 Task: Add the task  Create a new online platform for car rental services to the section Code Rush in the project AgileNexus and add a Due Date to the respective task as 2023/12/15
Action: Mouse moved to (90, 275)
Screenshot: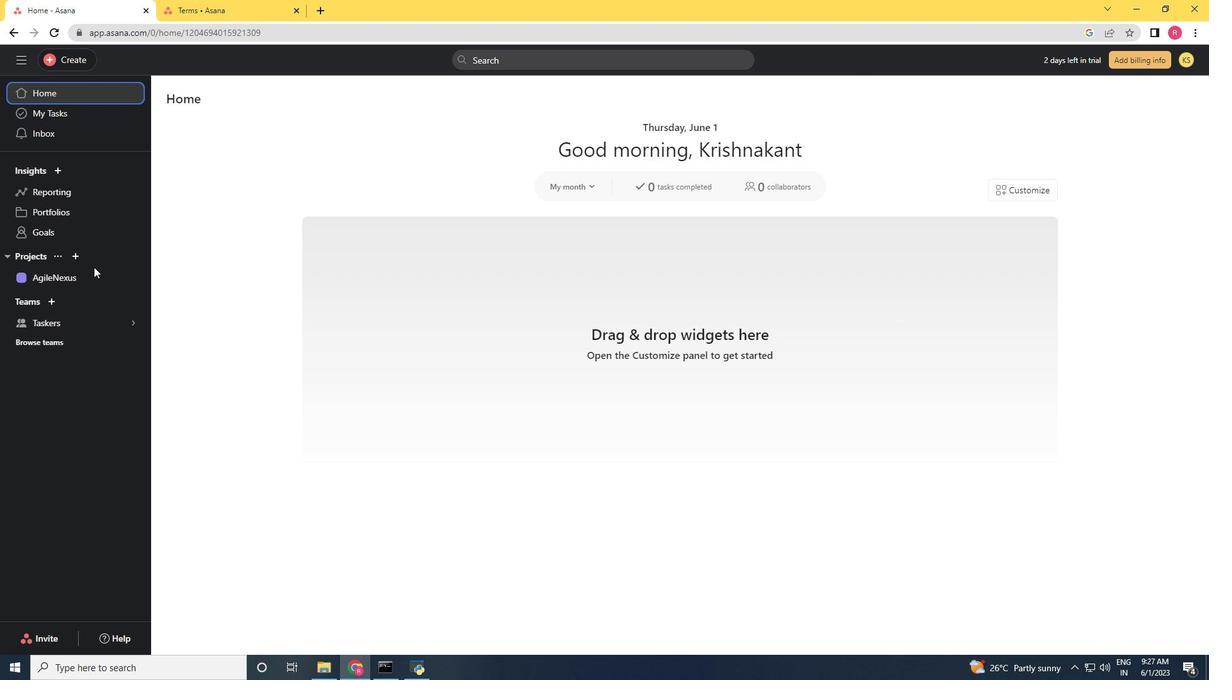 
Action: Mouse pressed left at (90, 275)
Screenshot: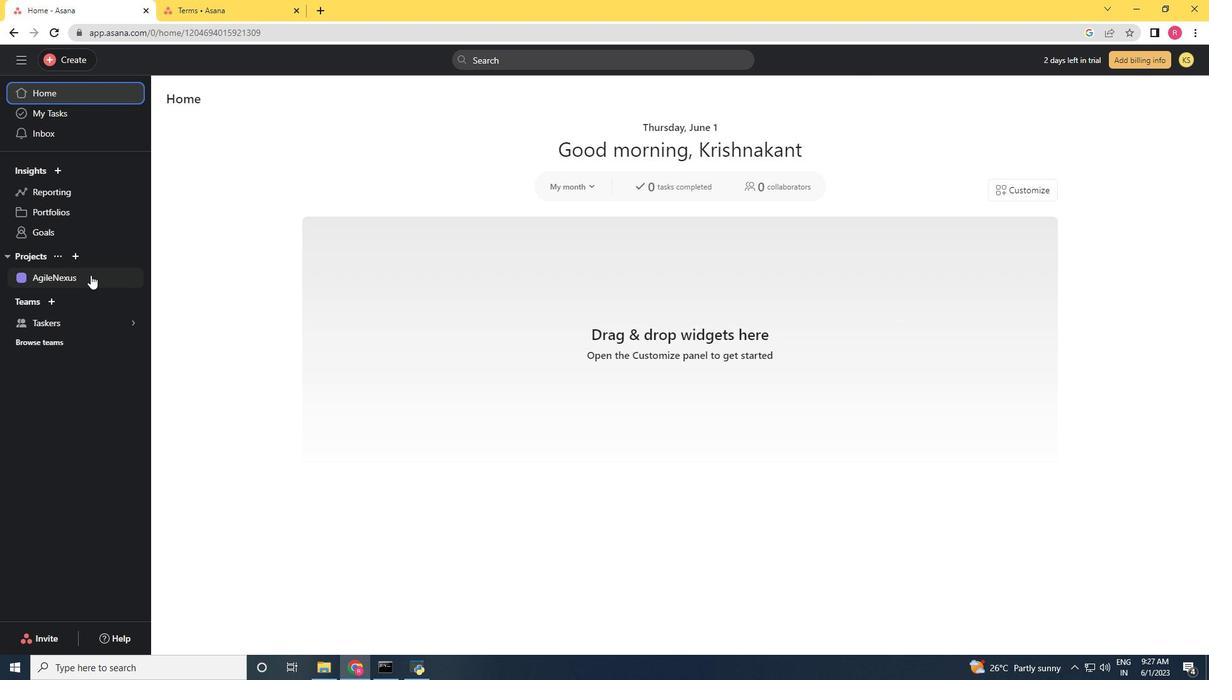 
Action: Mouse moved to (587, 474)
Screenshot: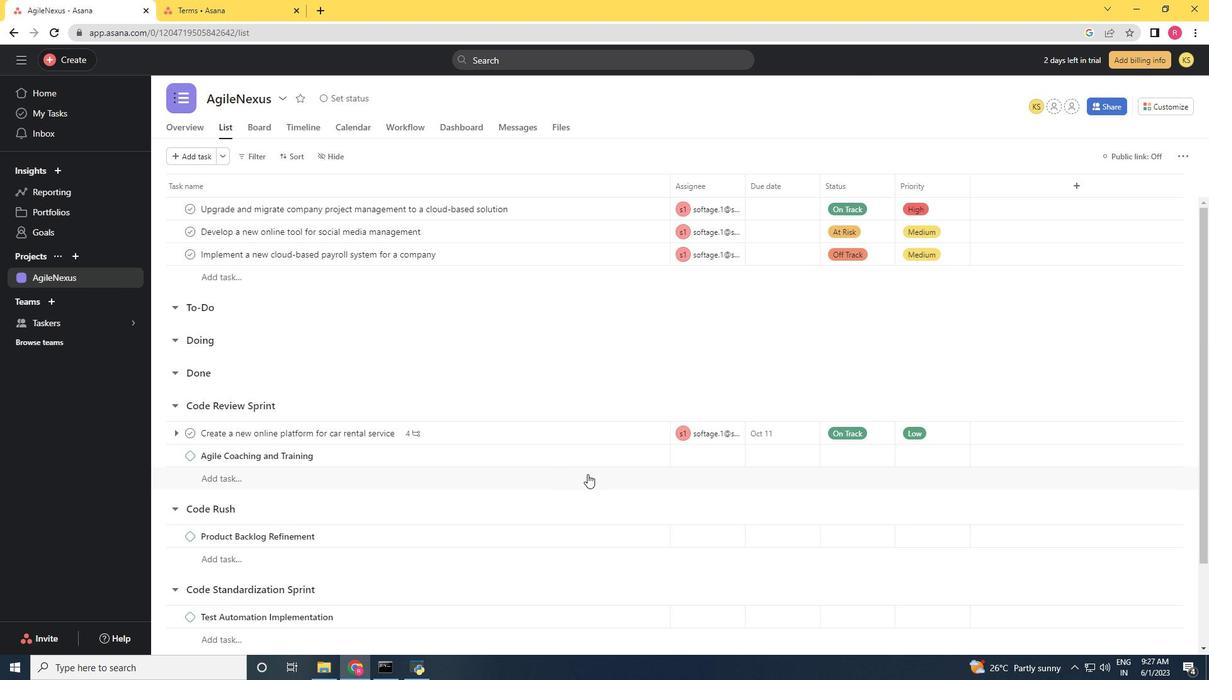 
Action: Mouse scrolled (587, 473) with delta (0, 0)
Screenshot: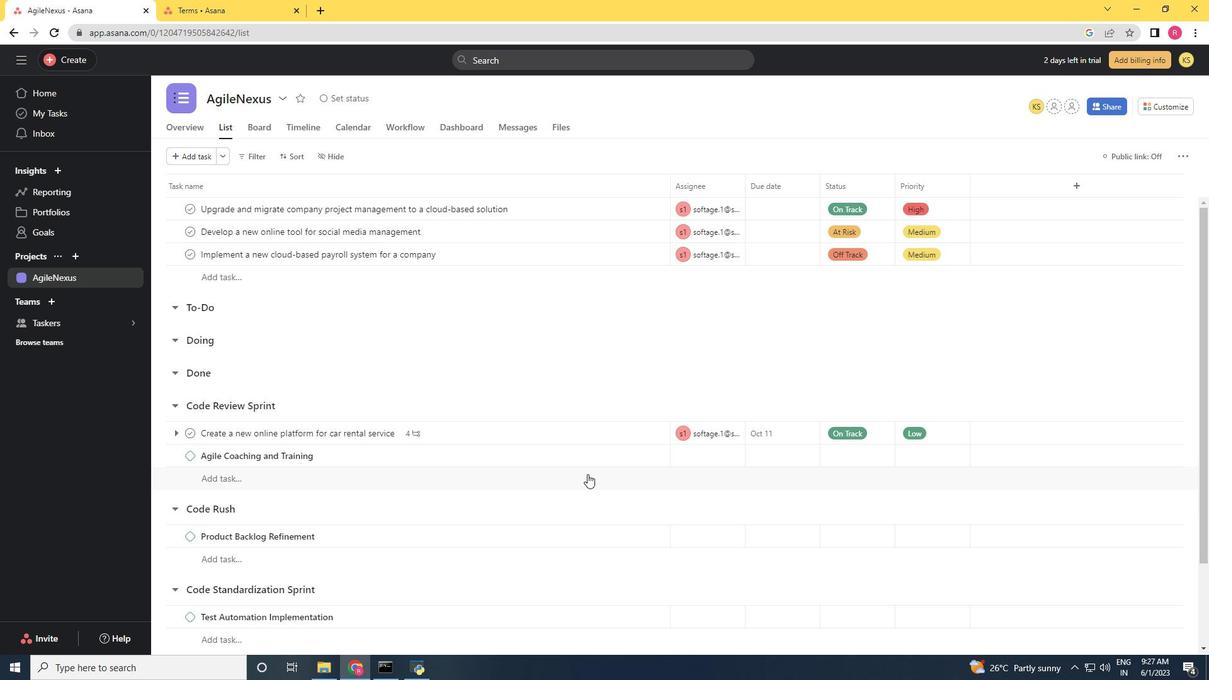 
Action: Mouse moved to (639, 374)
Screenshot: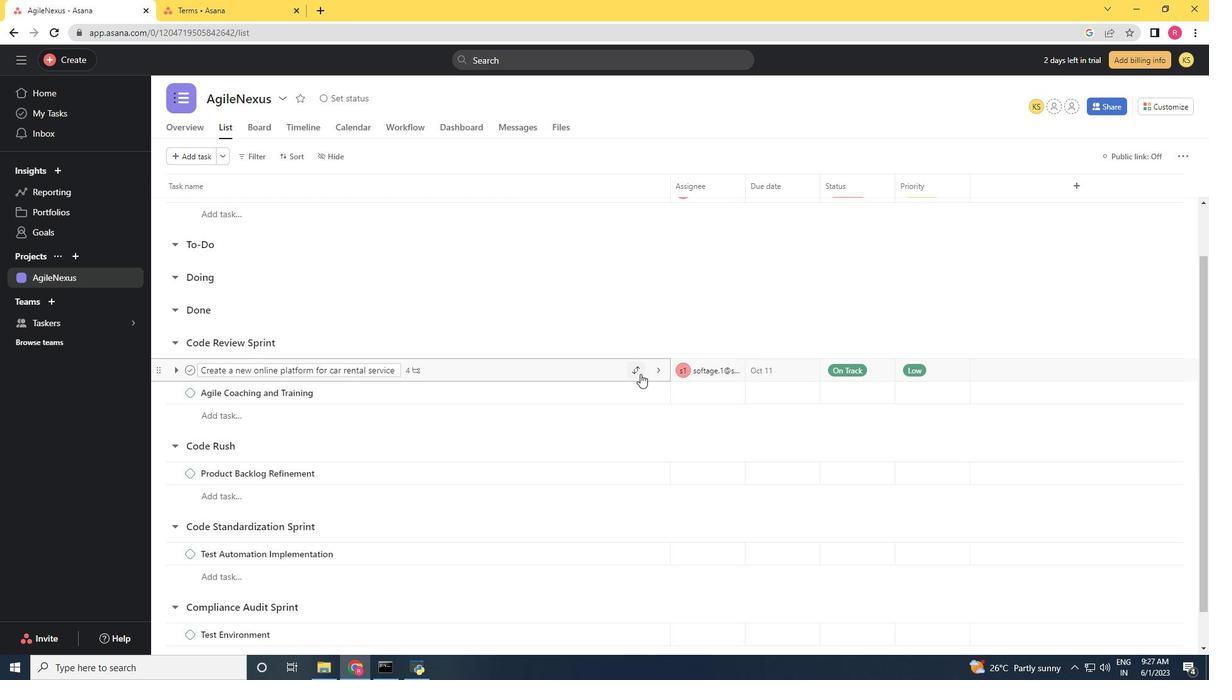 
Action: Mouse pressed left at (639, 374)
Screenshot: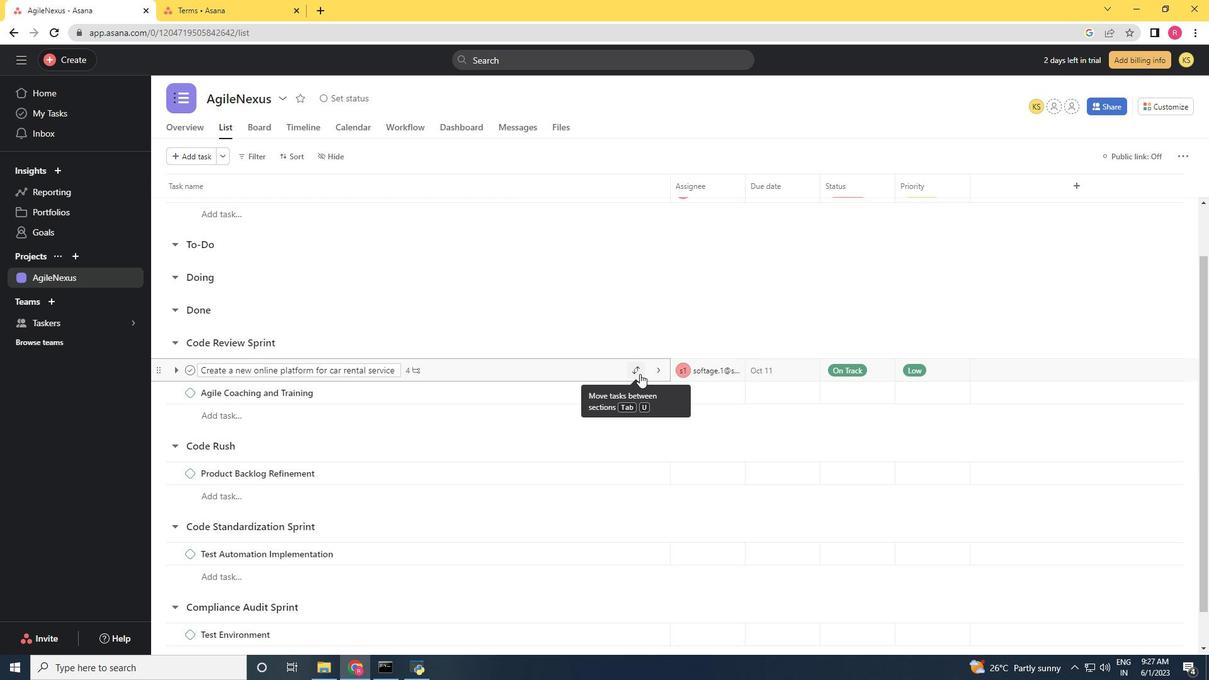 
Action: Mouse moved to (556, 535)
Screenshot: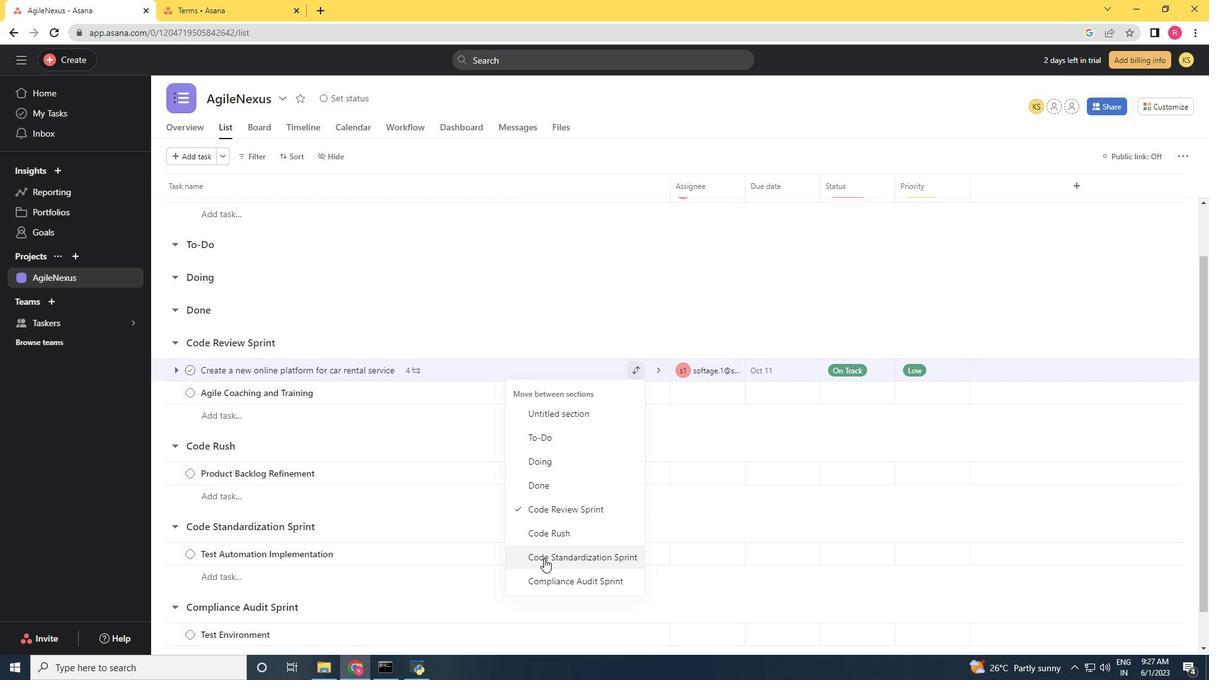 
Action: Mouse pressed left at (556, 535)
Screenshot: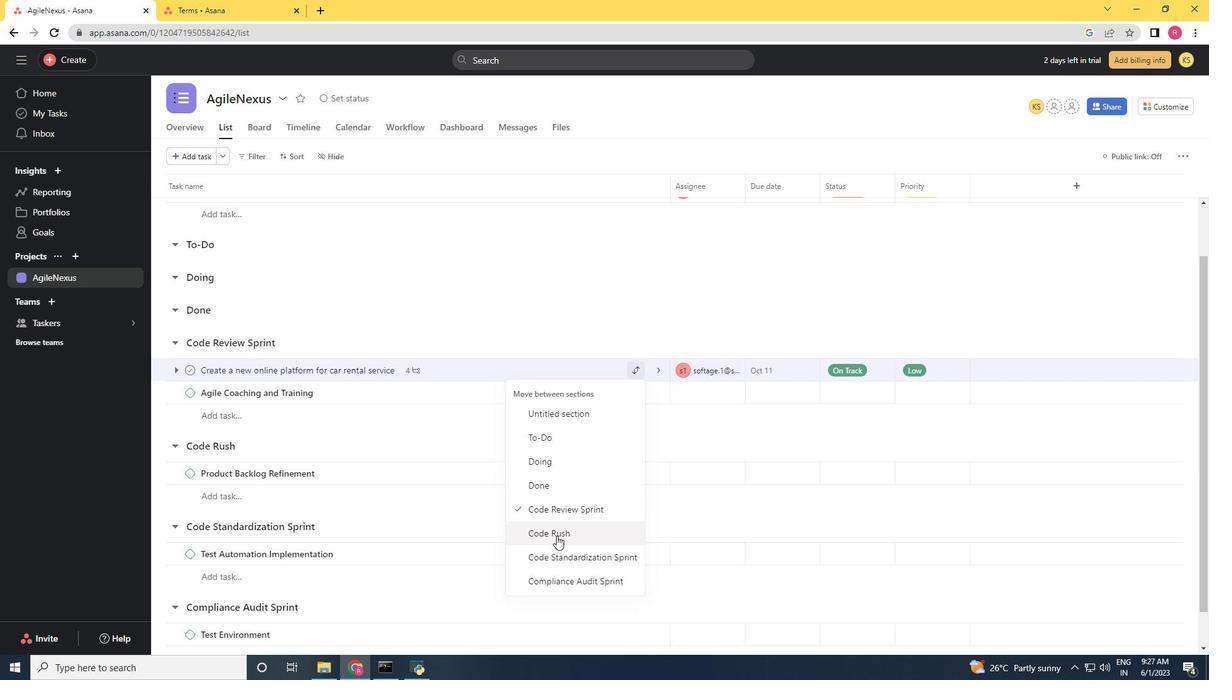 
Action: Mouse moved to (520, 452)
Screenshot: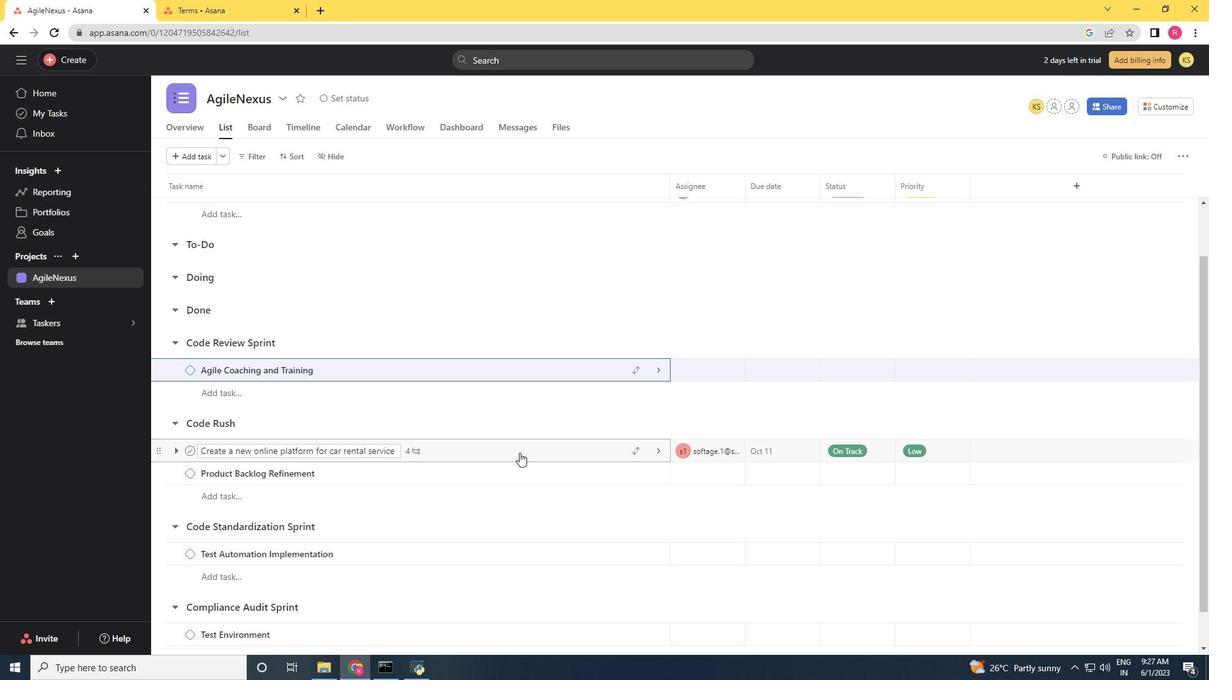 
Action: Mouse pressed left at (520, 452)
Screenshot: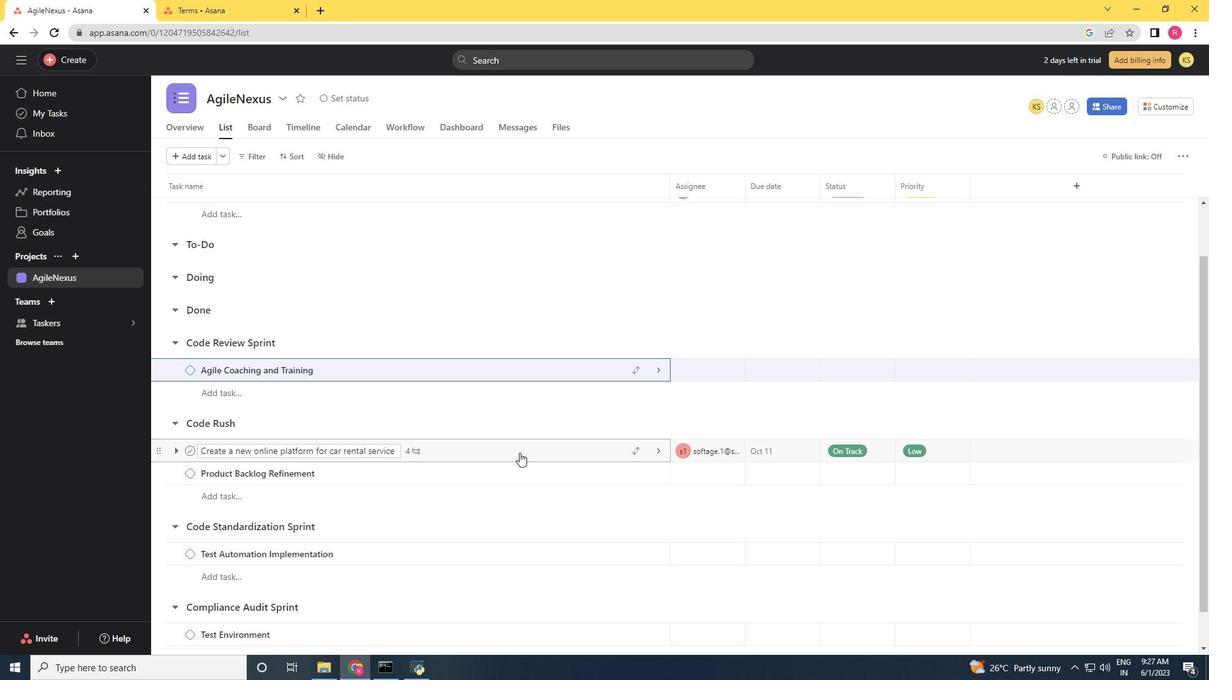 
Action: Mouse moved to (928, 246)
Screenshot: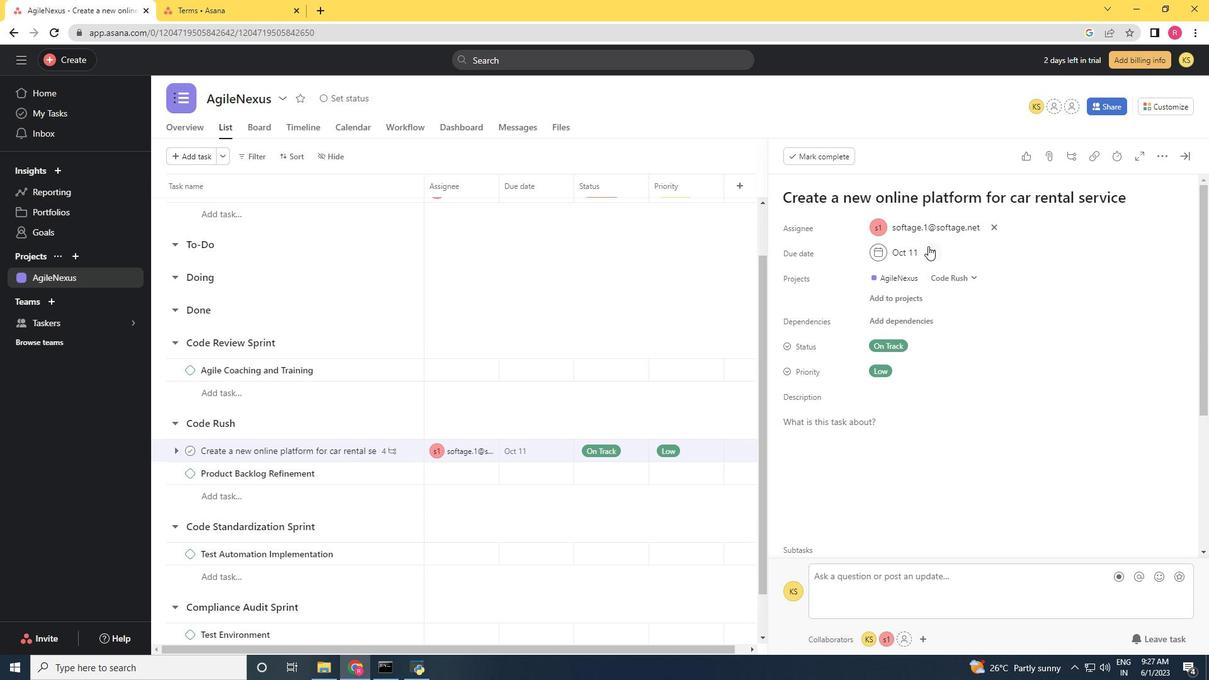 
Action: Mouse pressed left at (928, 246)
Screenshot: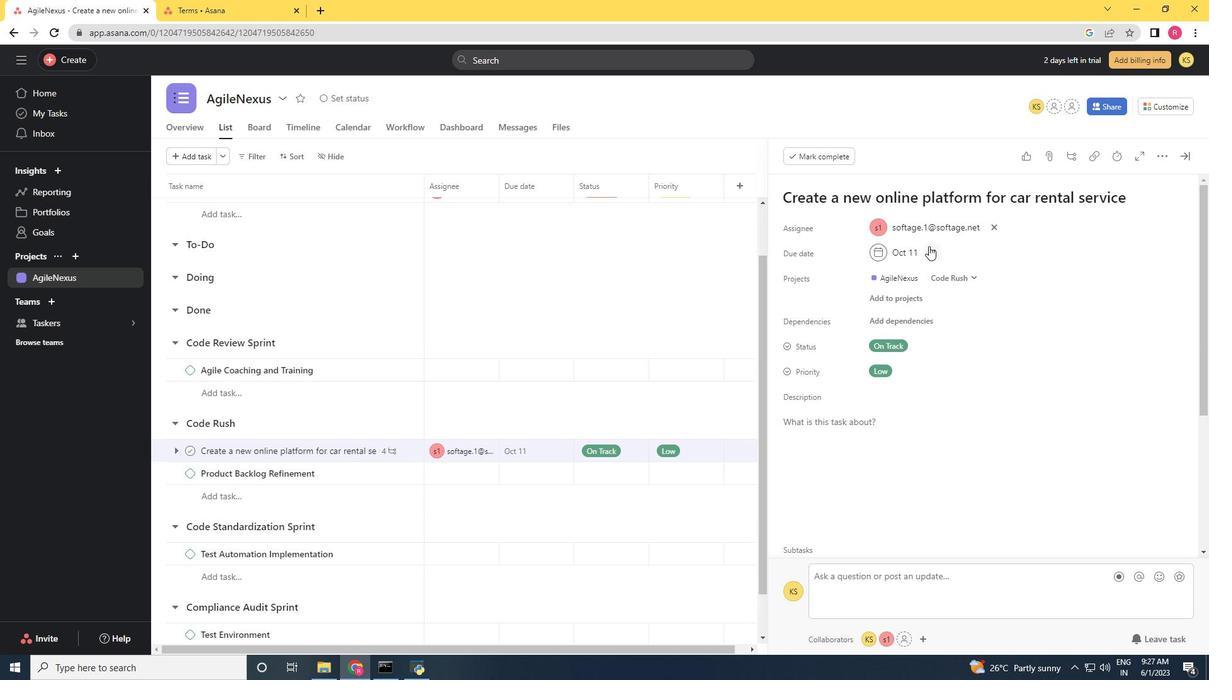 
Action: Mouse moved to (882, 249)
Screenshot: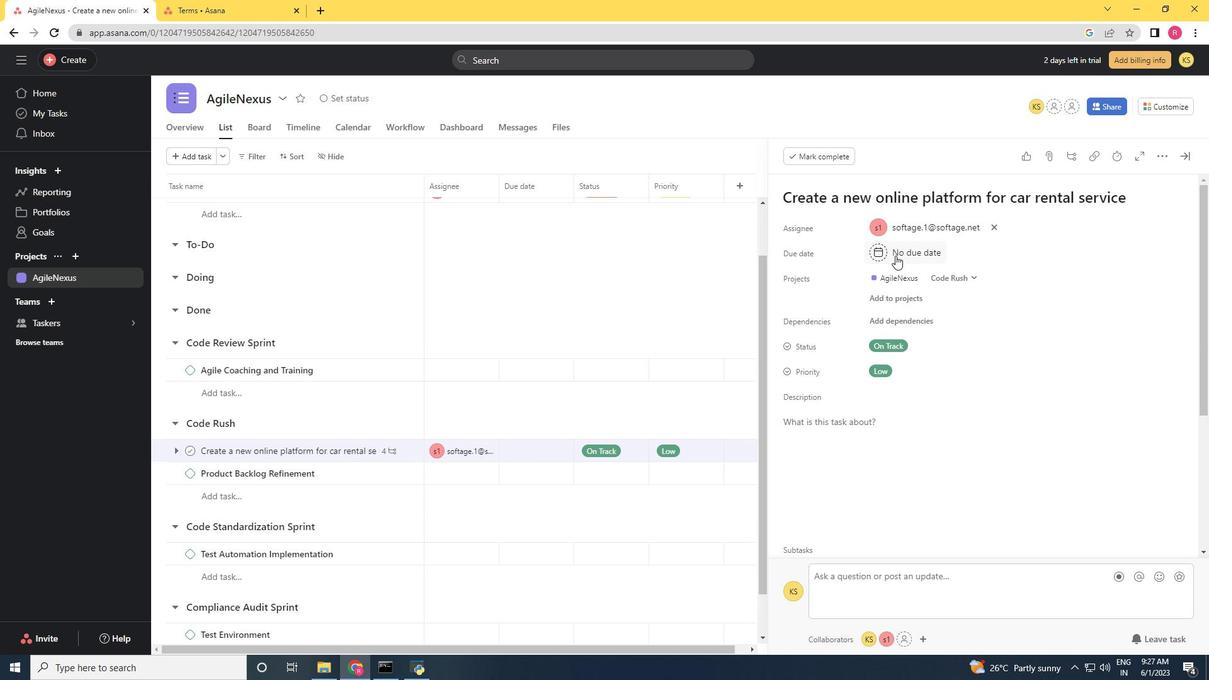 
Action: Mouse pressed left at (882, 249)
Screenshot: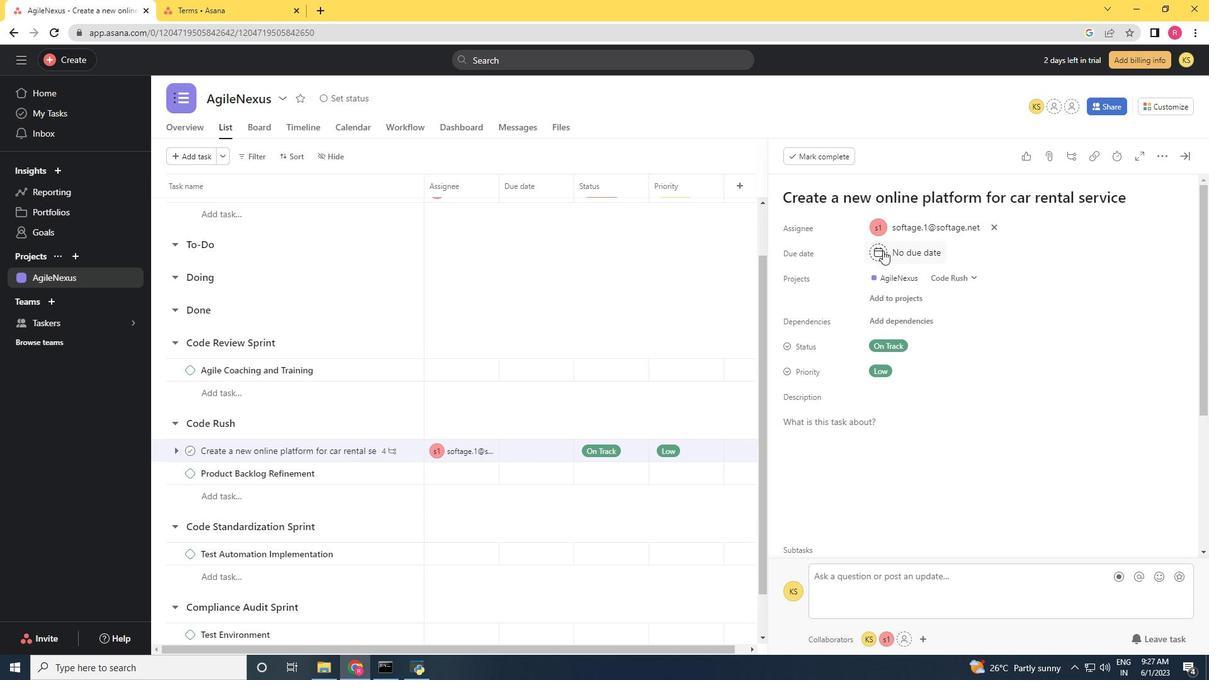 
Action: Mouse moved to (1017, 313)
Screenshot: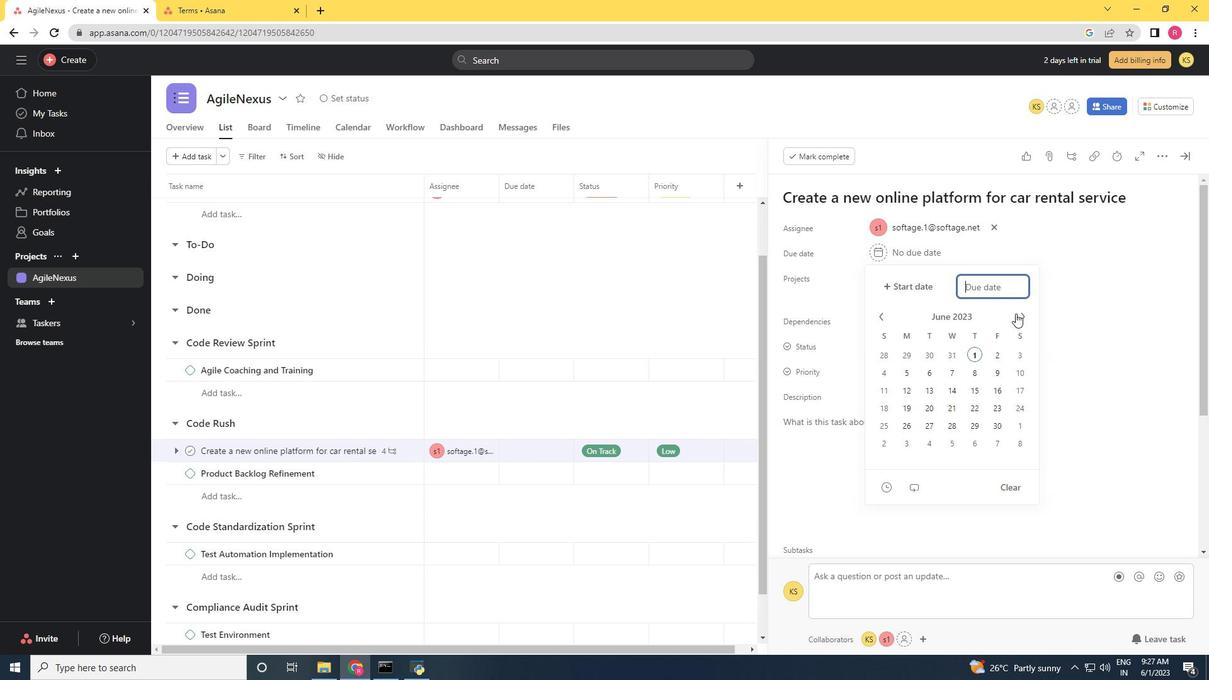 
Action: Mouse pressed left at (1017, 313)
Screenshot: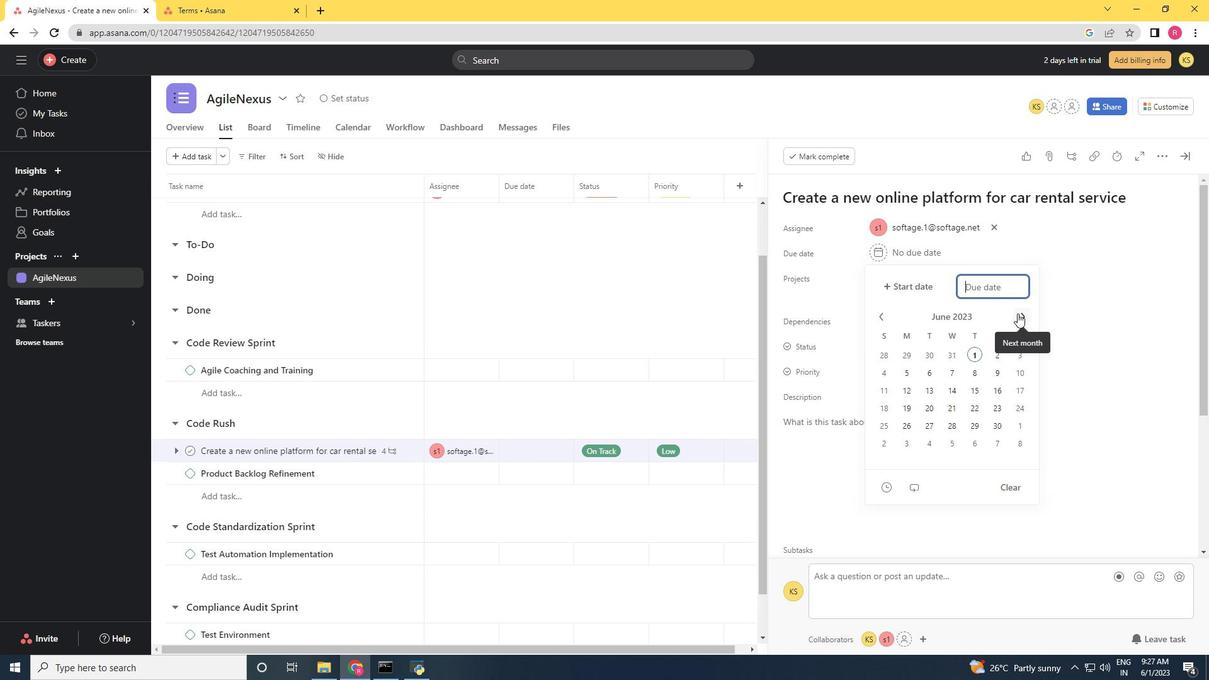 
Action: Mouse pressed left at (1017, 313)
Screenshot: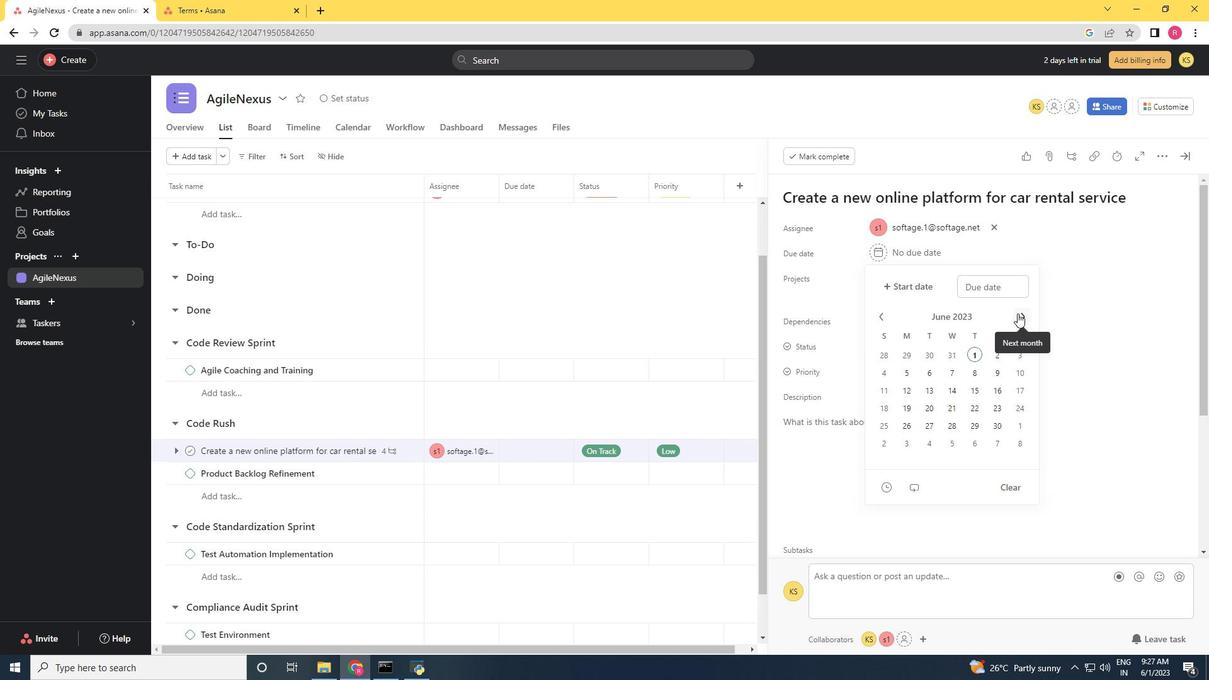 
Action: Mouse pressed left at (1017, 313)
Screenshot: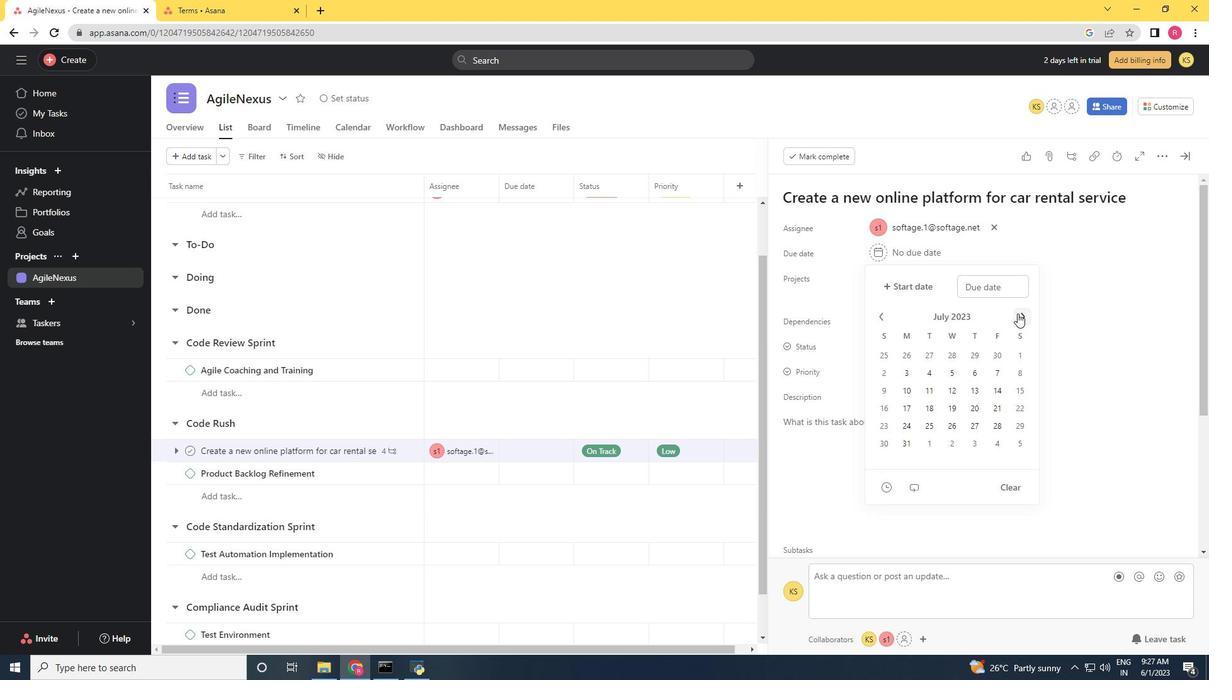 
Action: Mouse pressed left at (1017, 313)
Screenshot: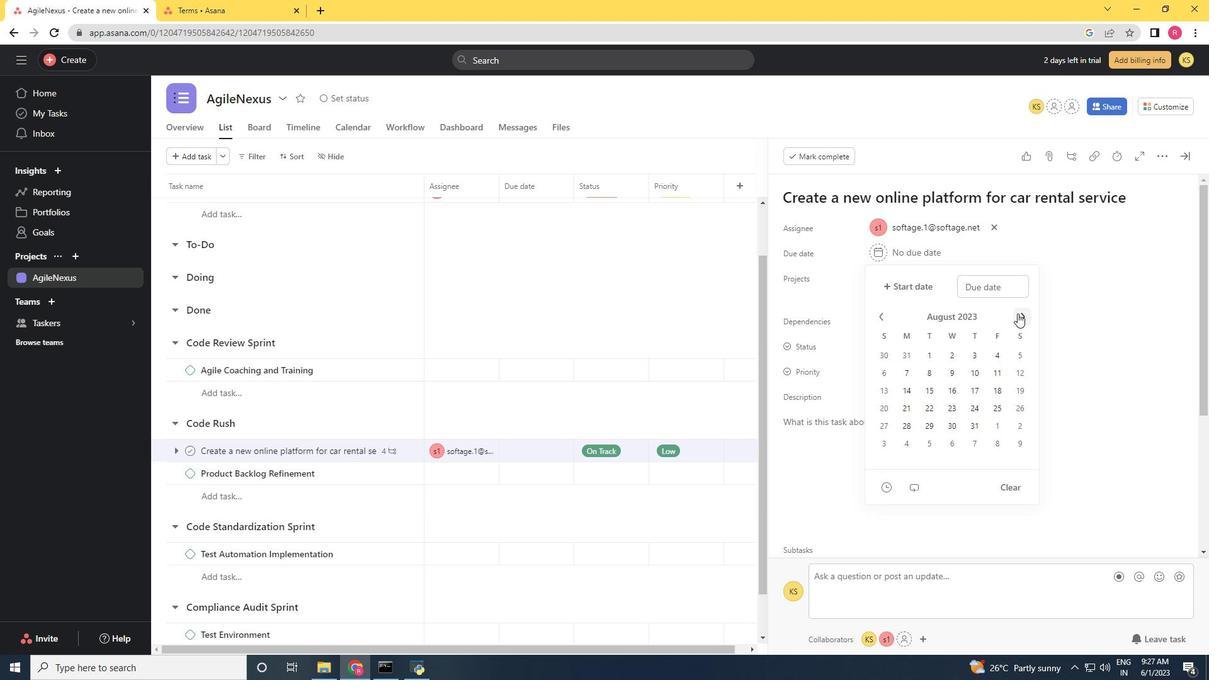 
Action: Mouse pressed left at (1017, 313)
Screenshot: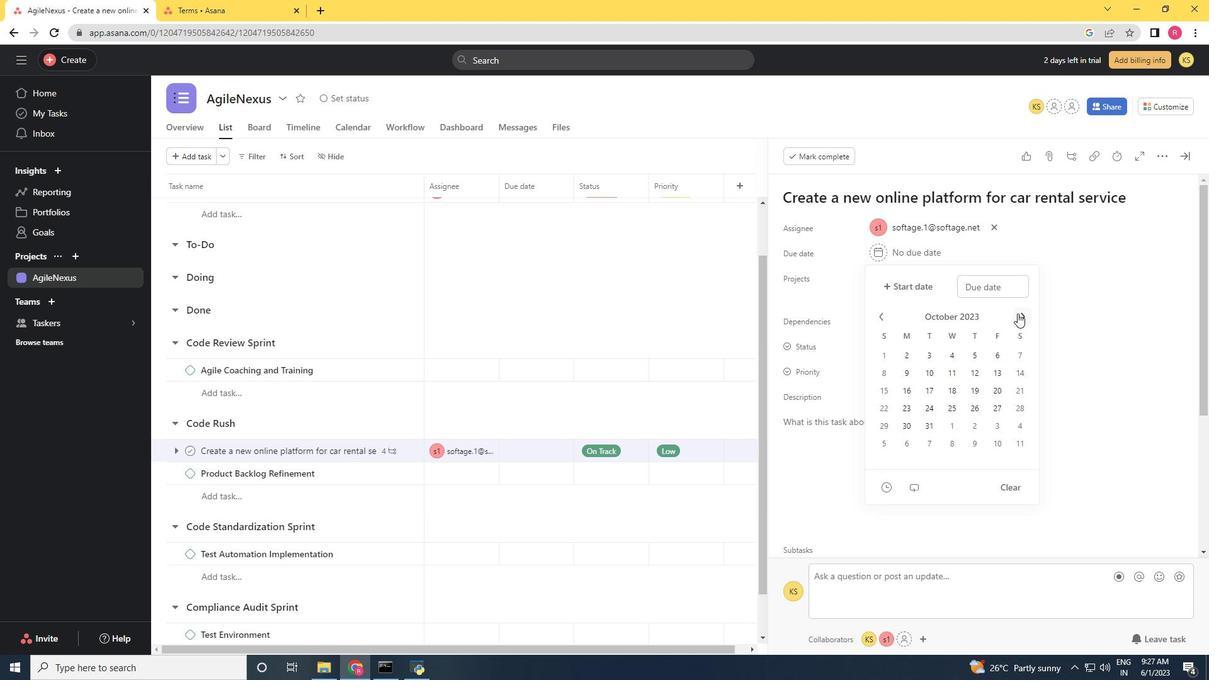 
Action: Mouse pressed left at (1017, 313)
Screenshot: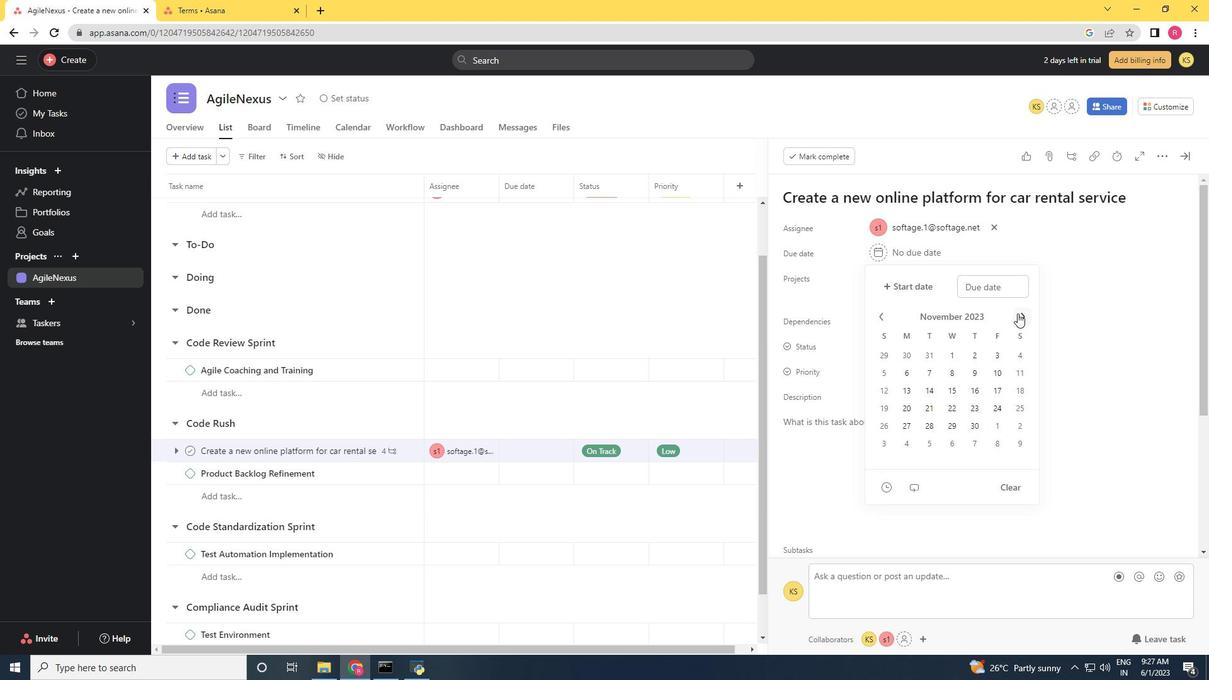 
Action: Mouse moved to (997, 382)
Screenshot: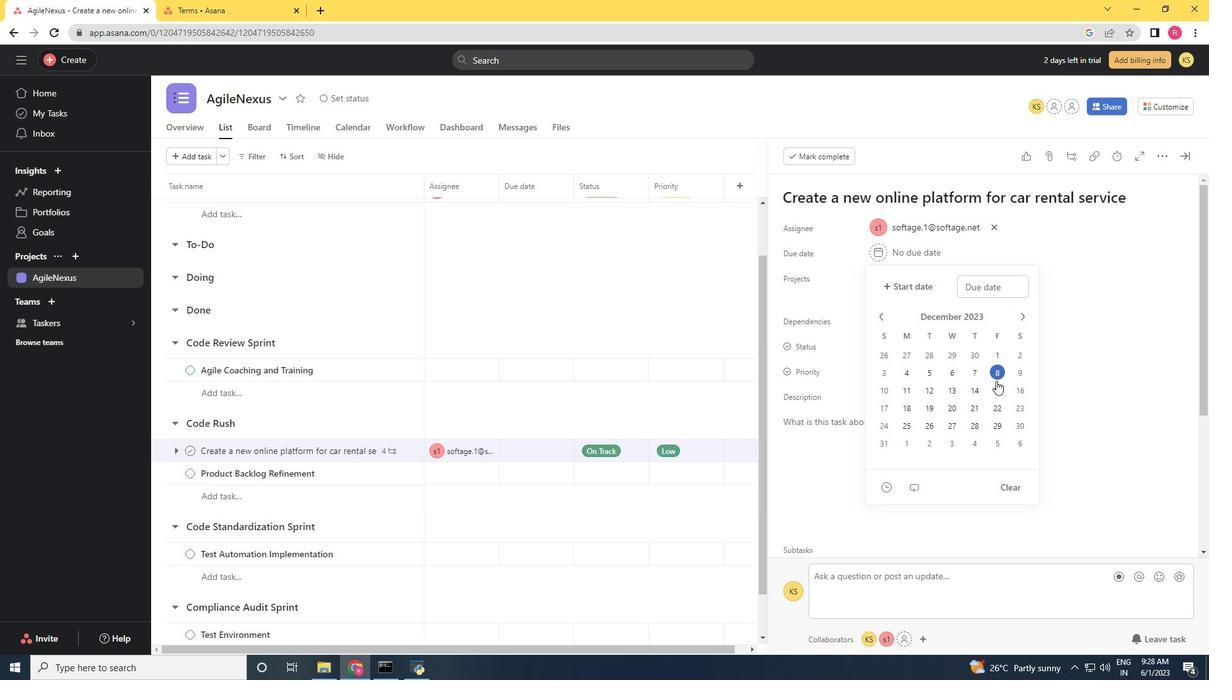 
Action: Mouse pressed left at (997, 382)
Screenshot: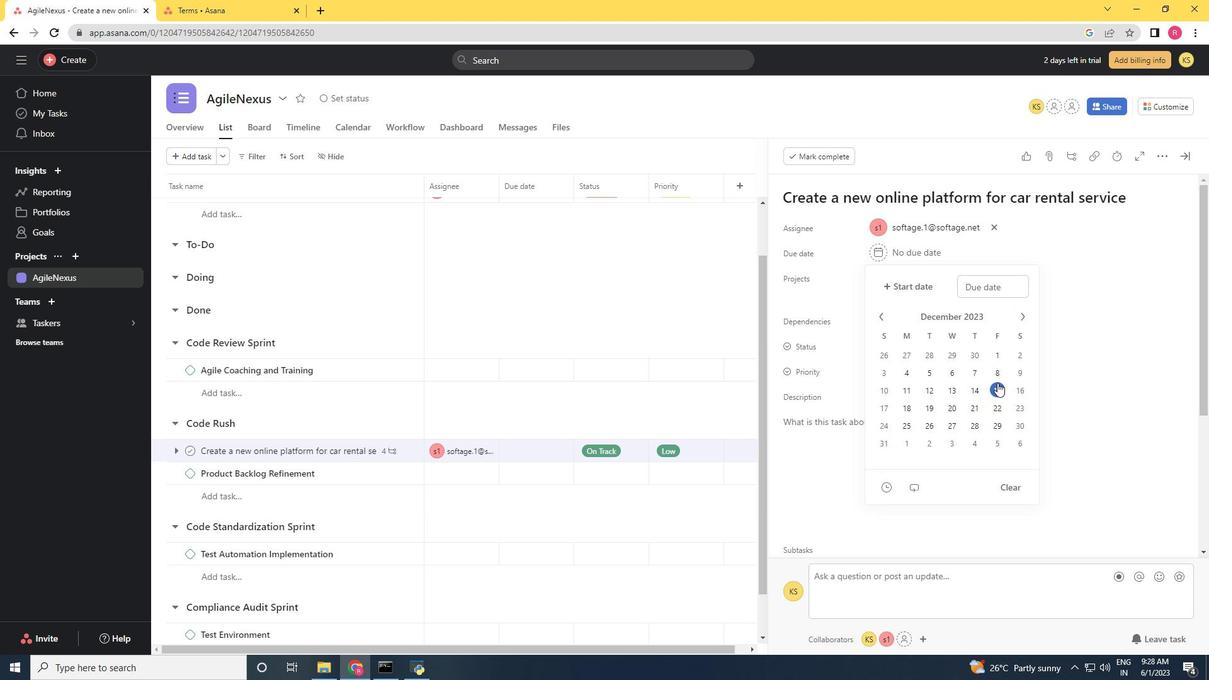 
Action: Mouse moved to (1103, 348)
Screenshot: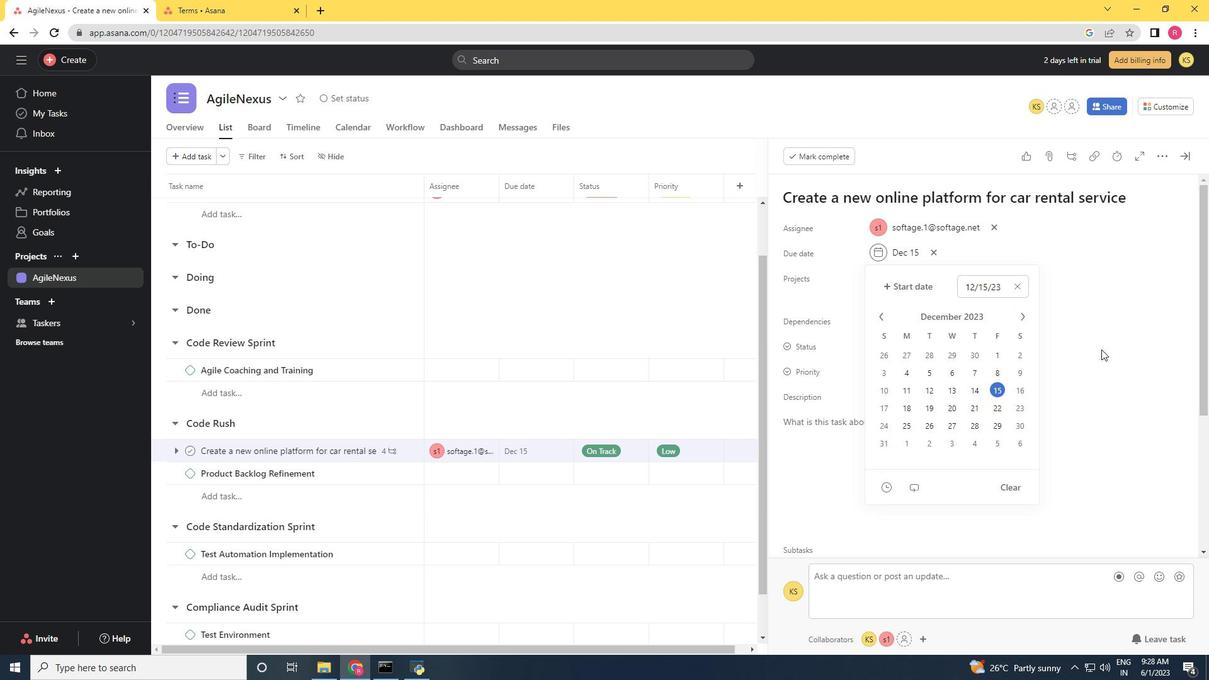
Action: Mouse pressed left at (1103, 348)
Screenshot: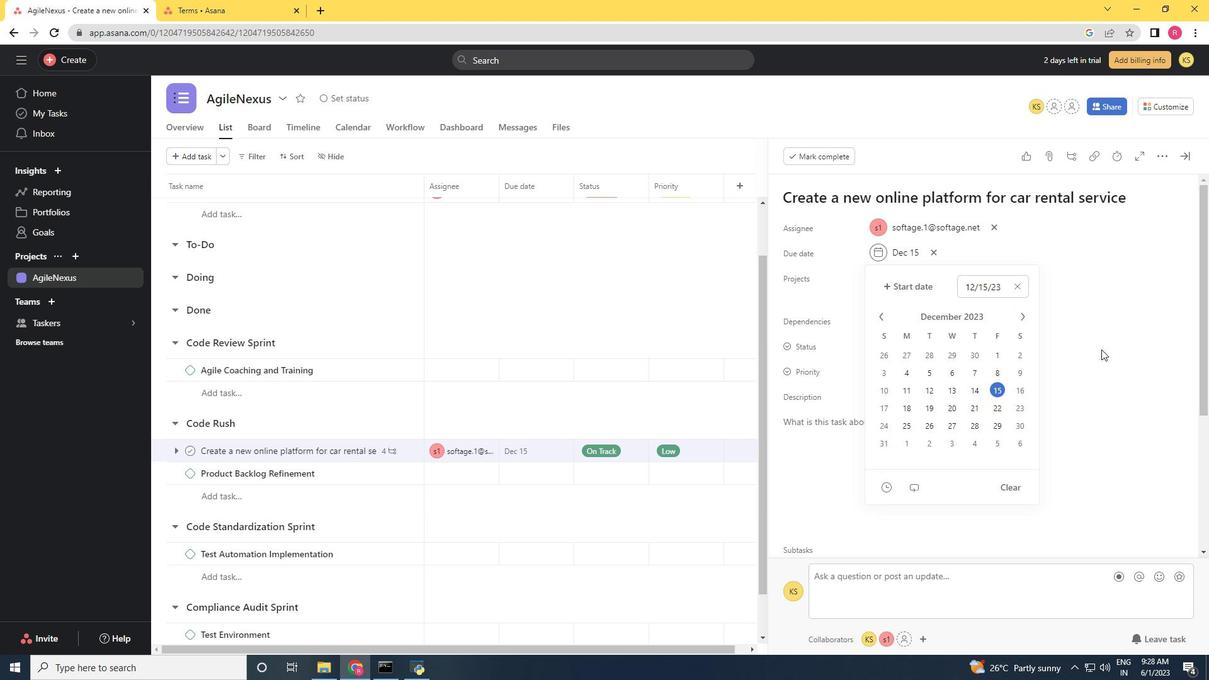 
Action: Mouse moved to (1075, 357)
Screenshot: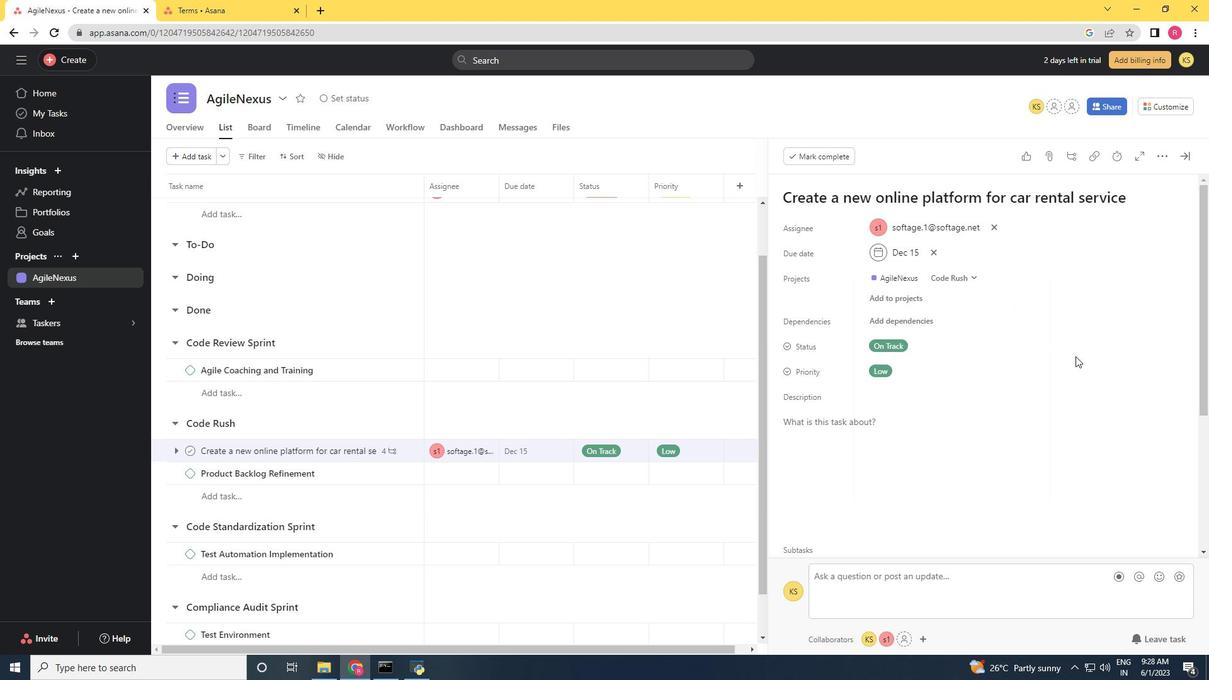 
